 Task: Create List Commercial Rentals in Board Newsletter Best Practices to Workspace Customer Relationship Management. Create List Milestones in Board Product Beta Testing to Workspace Customer Relationship Management. Create List Real Estate Marketing in Board Sales Operations to Workspace Customer Relationship Management
Action: Mouse moved to (54, 292)
Screenshot: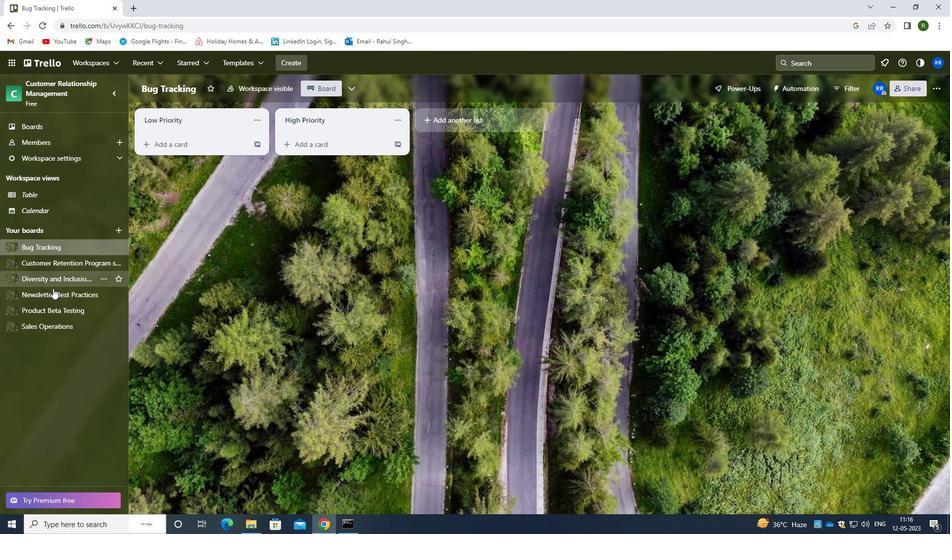 
Action: Mouse pressed left at (54, 292)
Screenshot: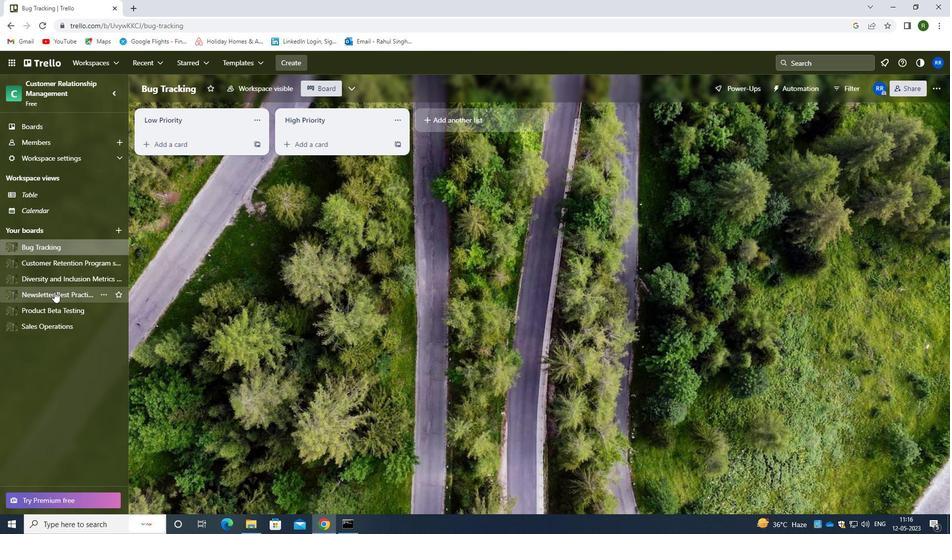 
Action: Mouse moved to (304, 121)
Screenshot: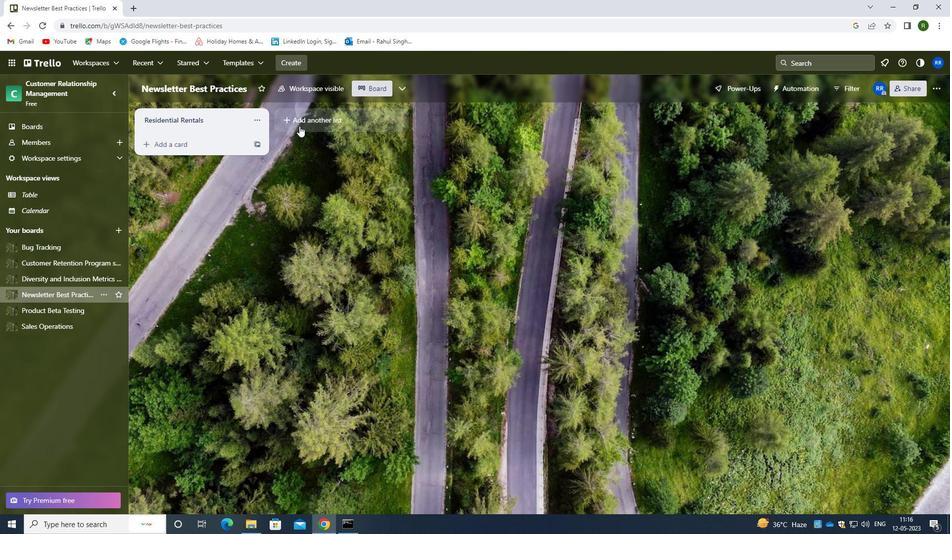 
Action: Mouse pressed left at (304, 121)
Screenshot: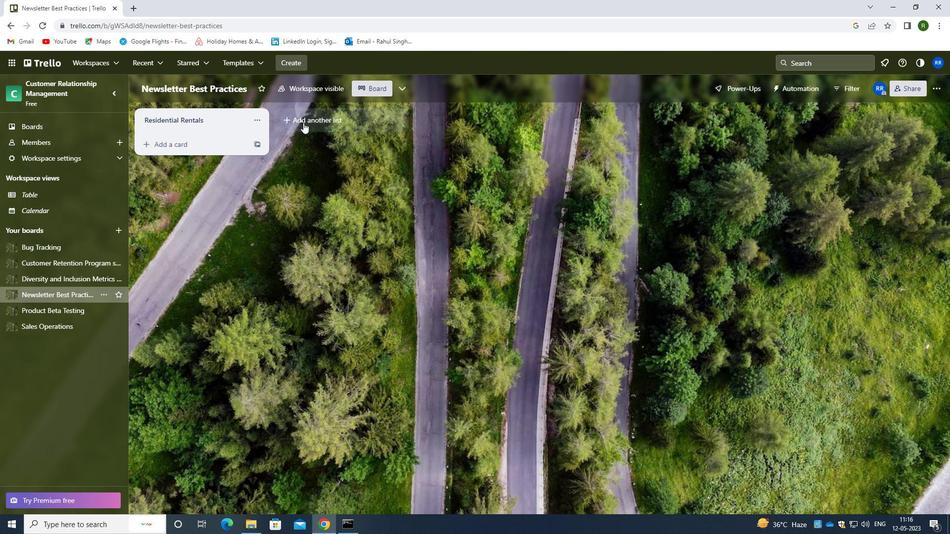 
Action: Mouse moved to (319, 117)
Screenshot: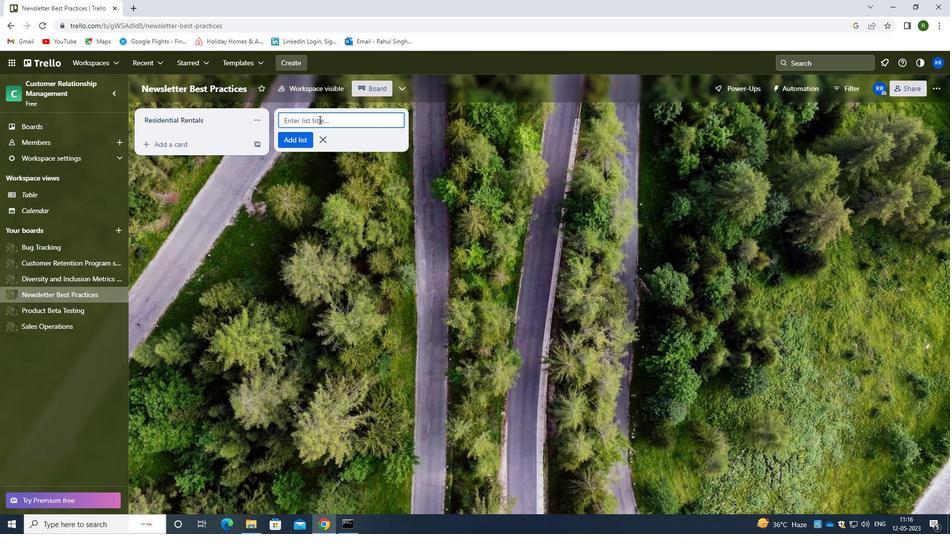 
Action: Key pressed <Key.caps_lock>c<Key.caps_lock>ommercial<Key.space>
Screenshot: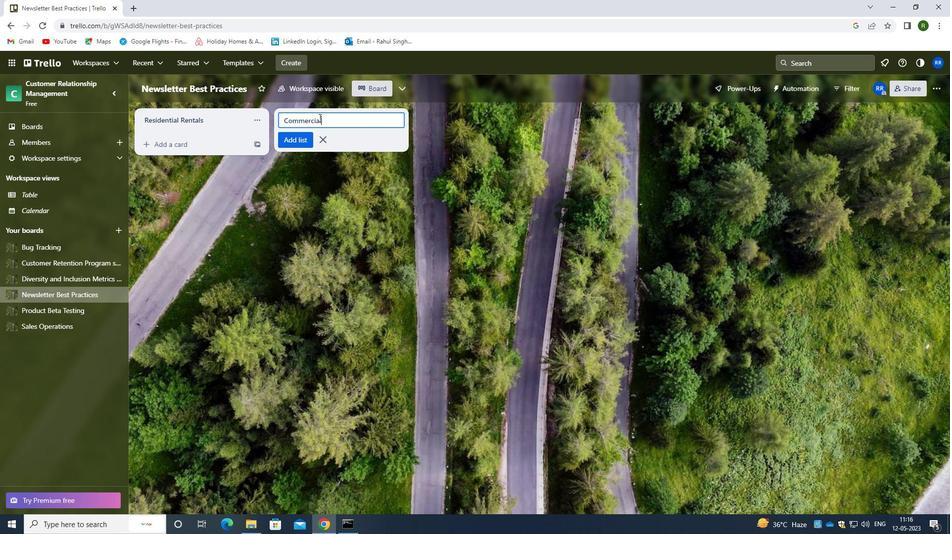 
Action: Mouse moved to (319, 117)
Screenshot: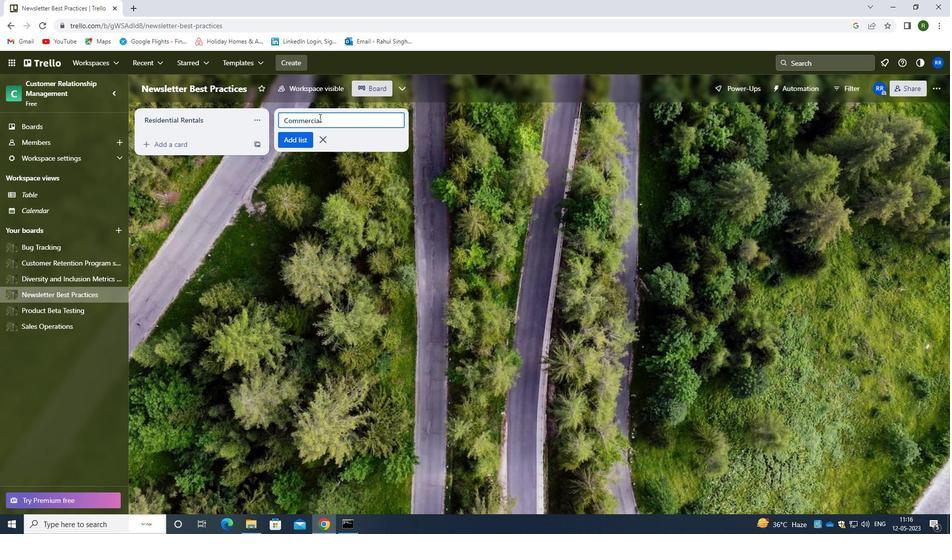 
Action: Key pressed <Key.caps_lock>r<Key.caps_lock>ena<Key.backspace>tals
Screenshot: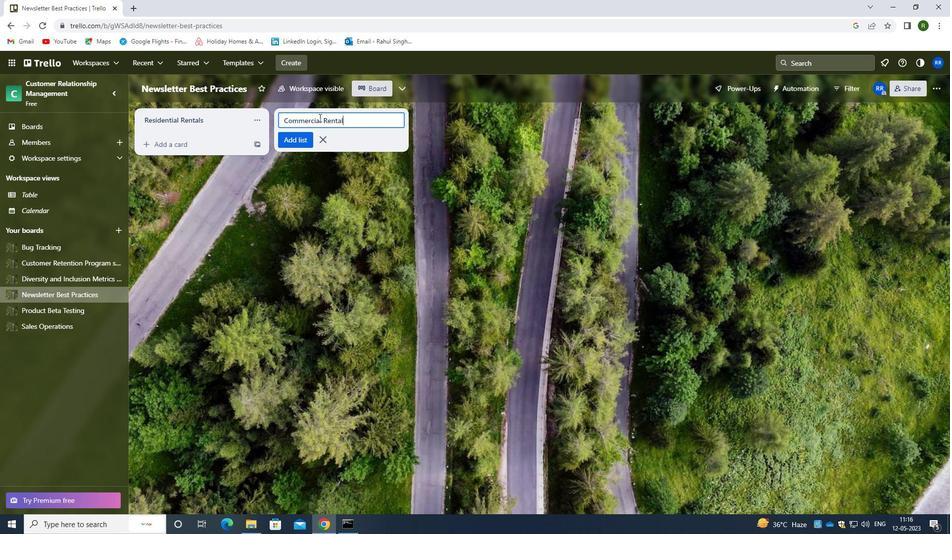 
Action: Mouse moved to (302, 138)
Screenshot: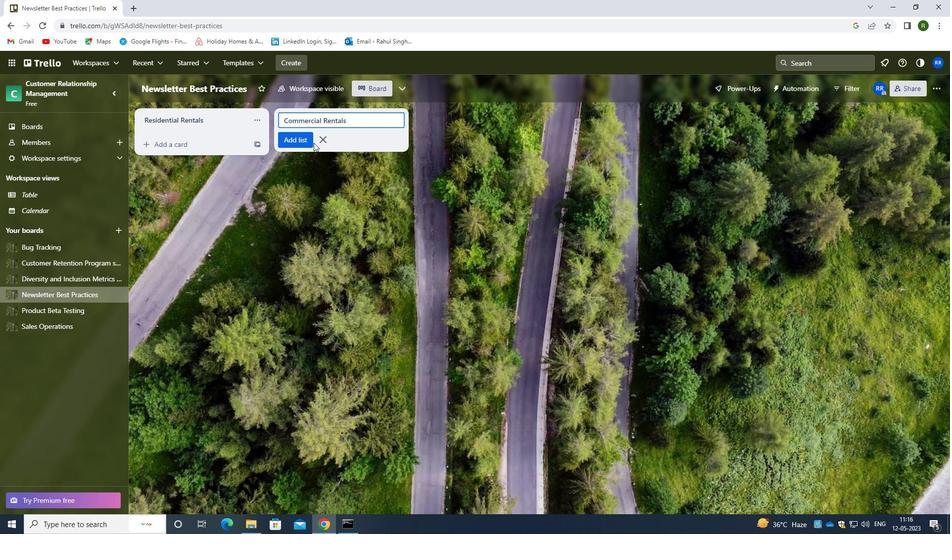 
Action: Mouse pressed left at (302, 138)
Screenshot: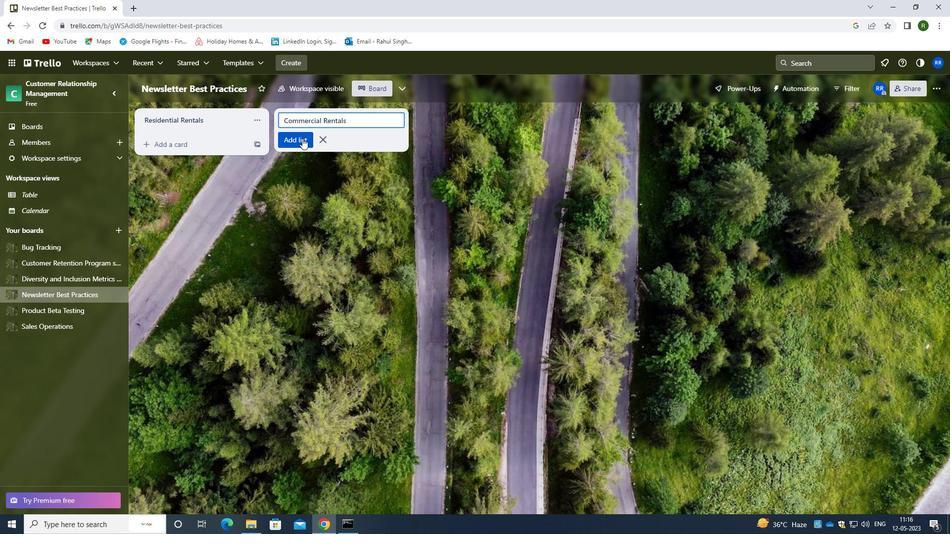 
Action: Mouse moved to (73, 315)
Screenshot: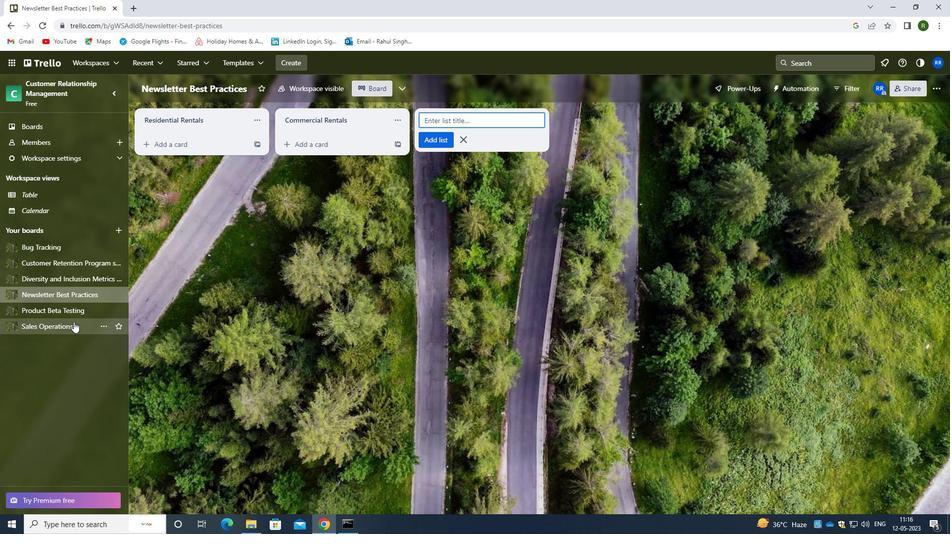 
Action: Mouse pressed left at (73, 315)
Screenshot: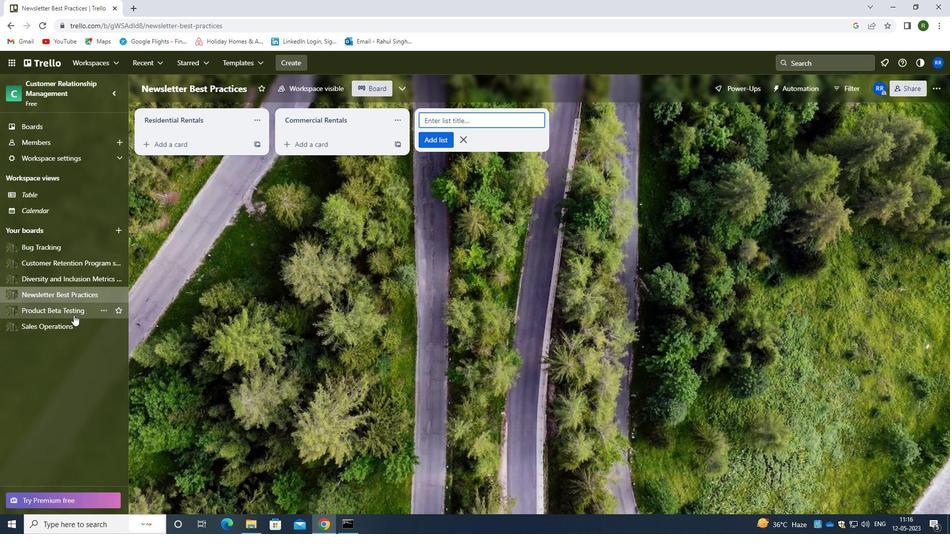 
Action: Mouse moved to (351, 121)
Screenshot: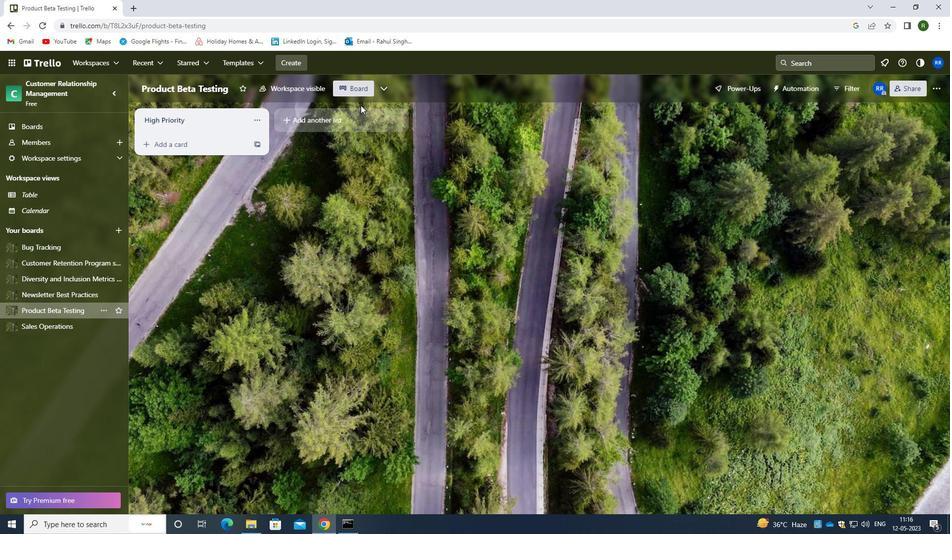 
Action: Mouse pressed left at (351, 121)
Screenshot: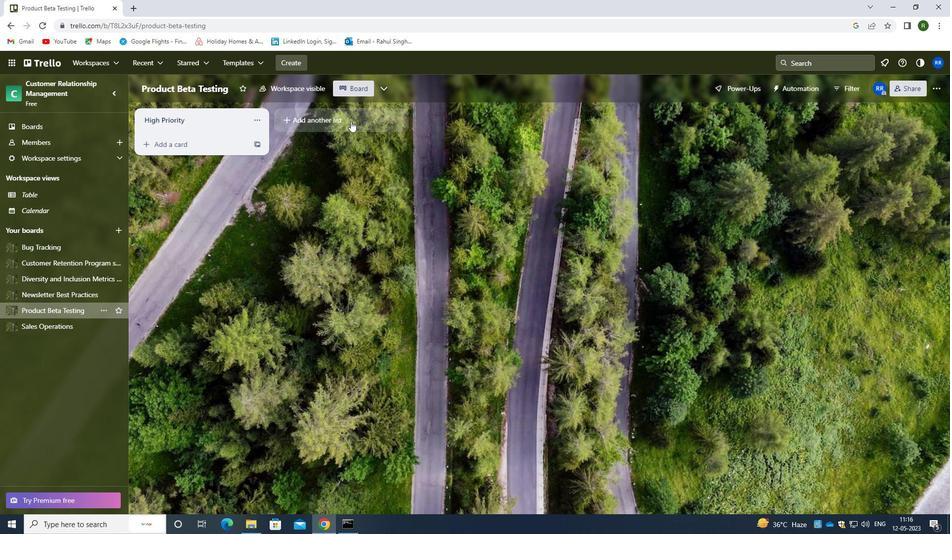 
Action: Mouse moved to (434, 139)
Screenshot: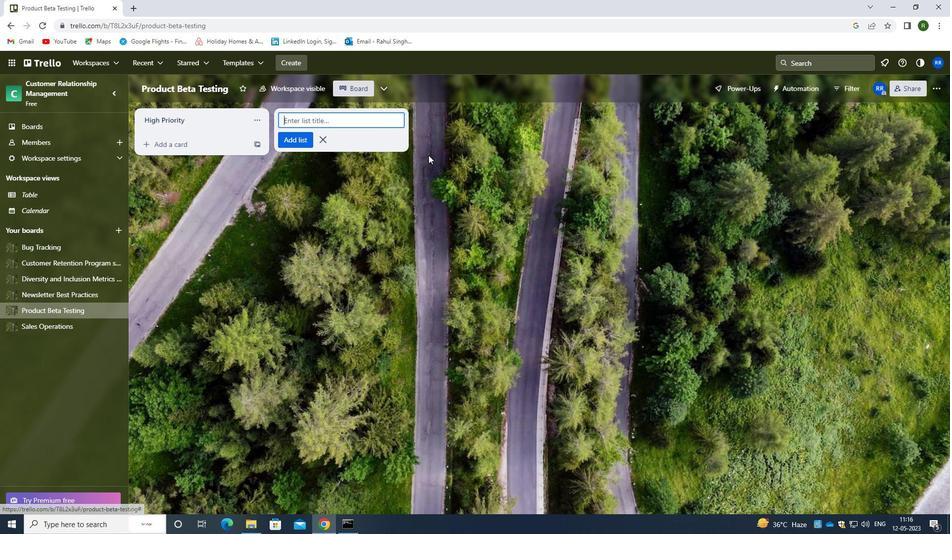 
Action: Key pressed <Key.shift>MILESTONE
Screenshot: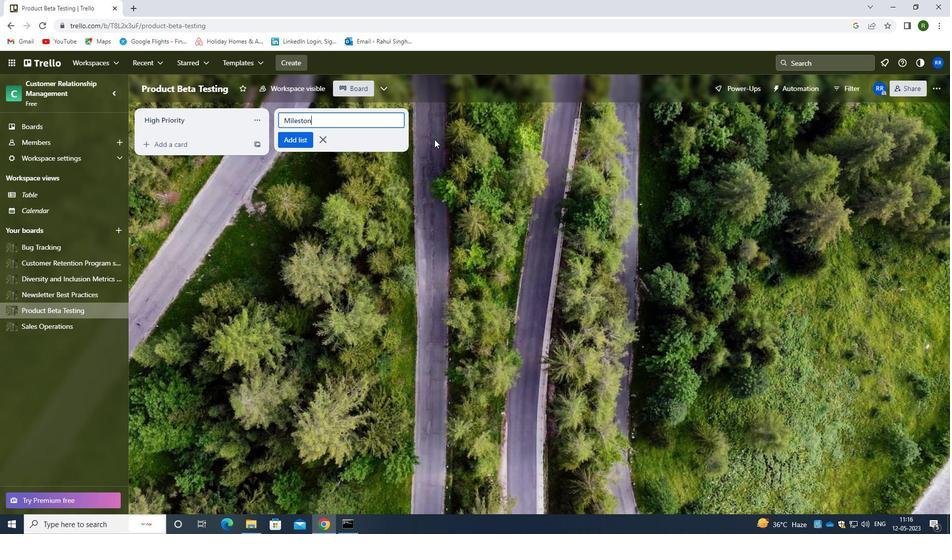 
Action: Mouse moved to (307, 138)
Screenshot: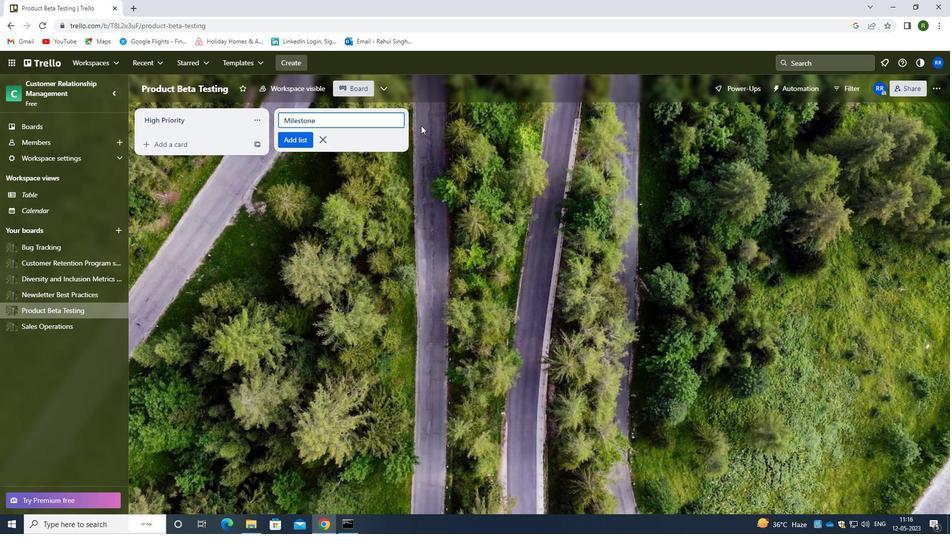 
Action: Mouse pressed left at (307, 138)
Screenshot: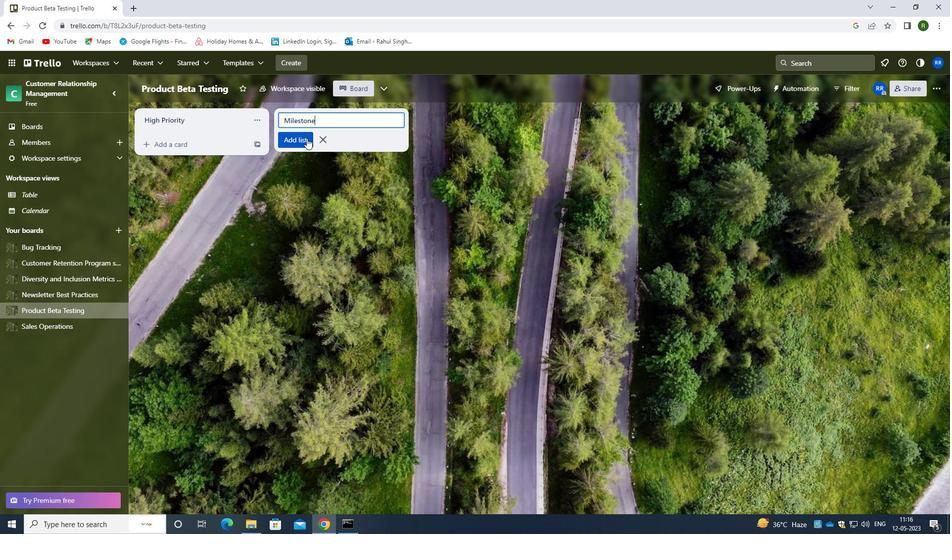 
Action: Mouse moved to (67, 321)
Screenshot: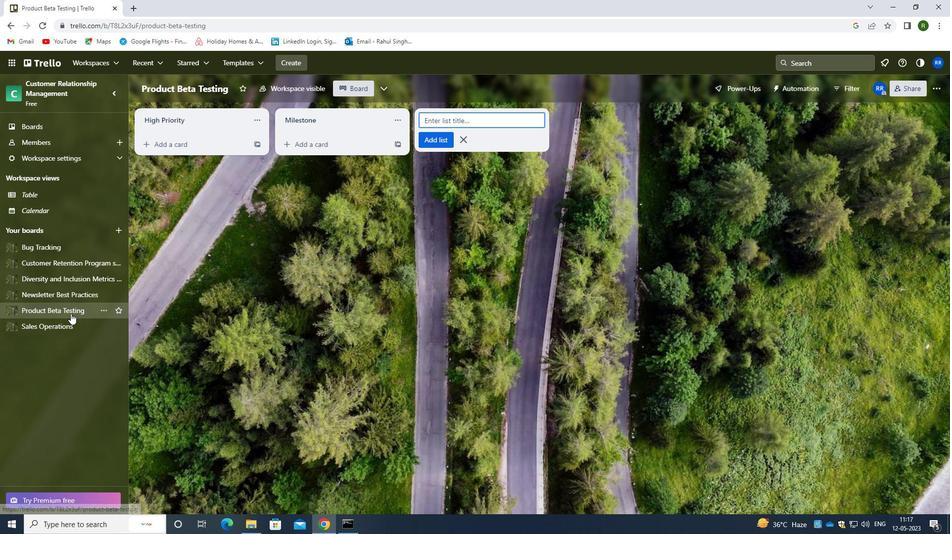 
Action: Mouse pressed left at (67, 321)
Screenshot: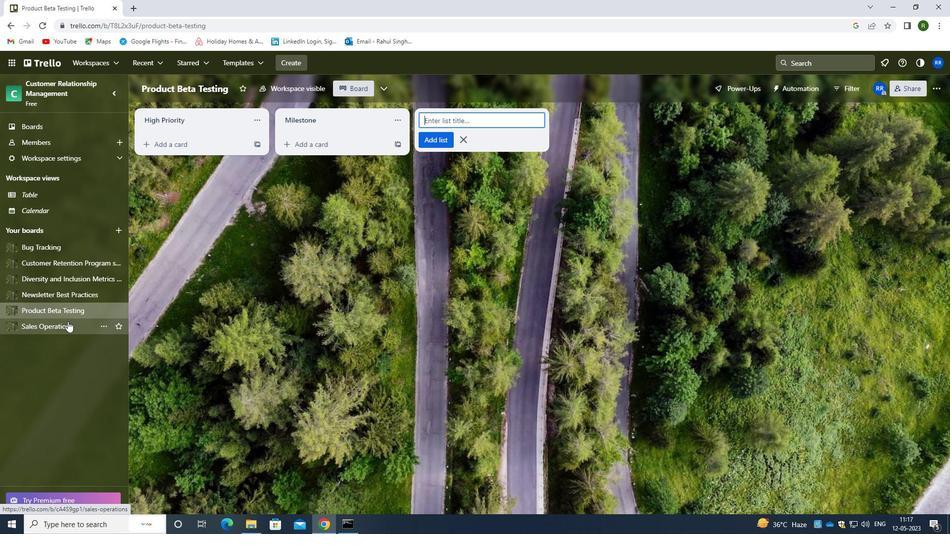
Action: Mouse moved to (436, 116)
Screenshot: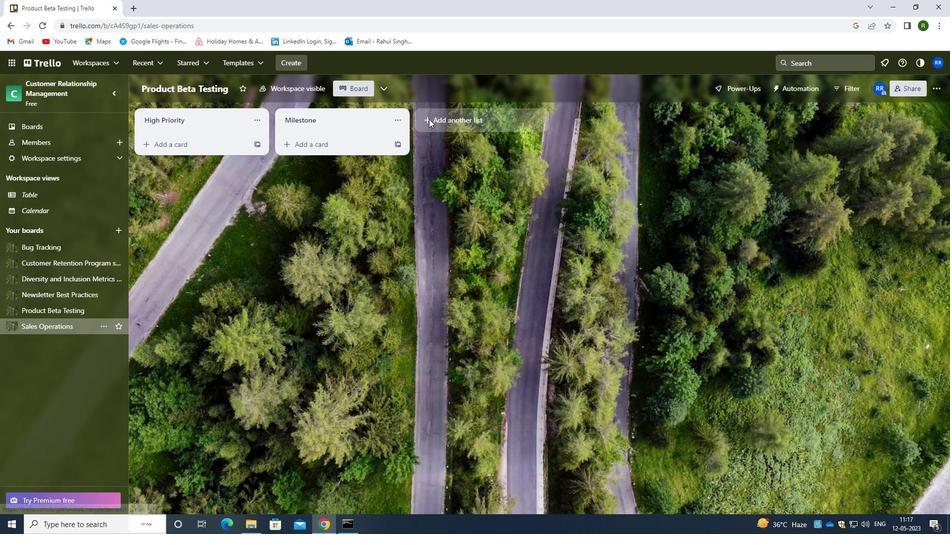 
Action: Mouse pressed left at (436, 116)
Screenshot: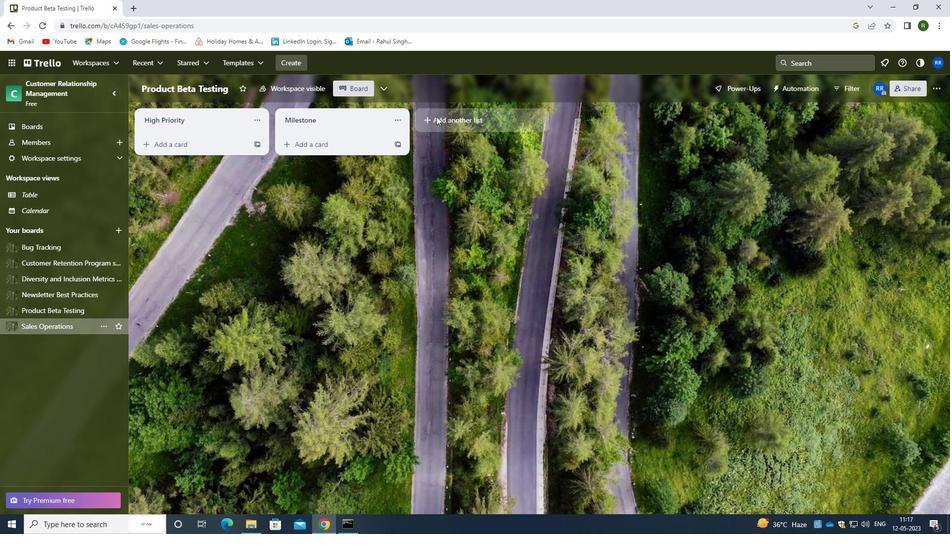 
Action: Mouse moved to (305, 118)
Screenshot: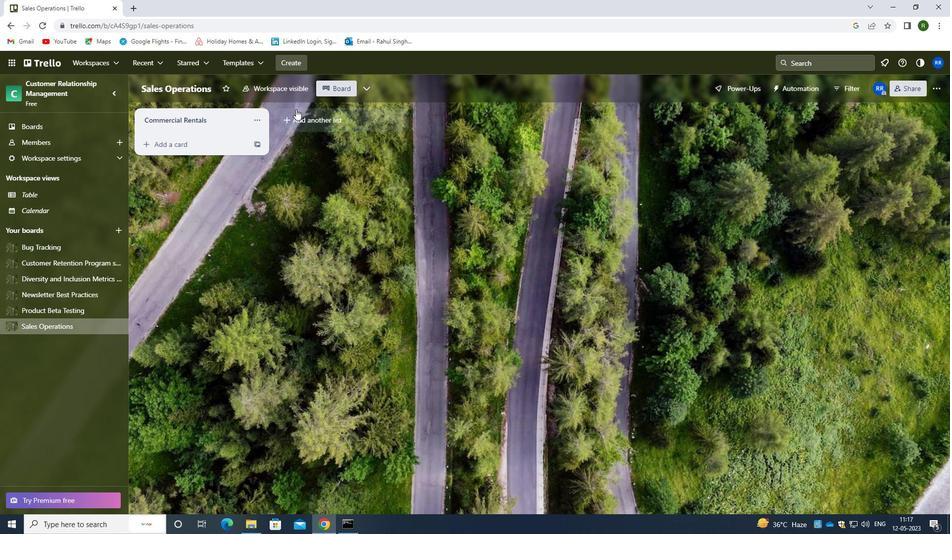 
Action: Mouse pressed left at (305, 118)
Screenshot: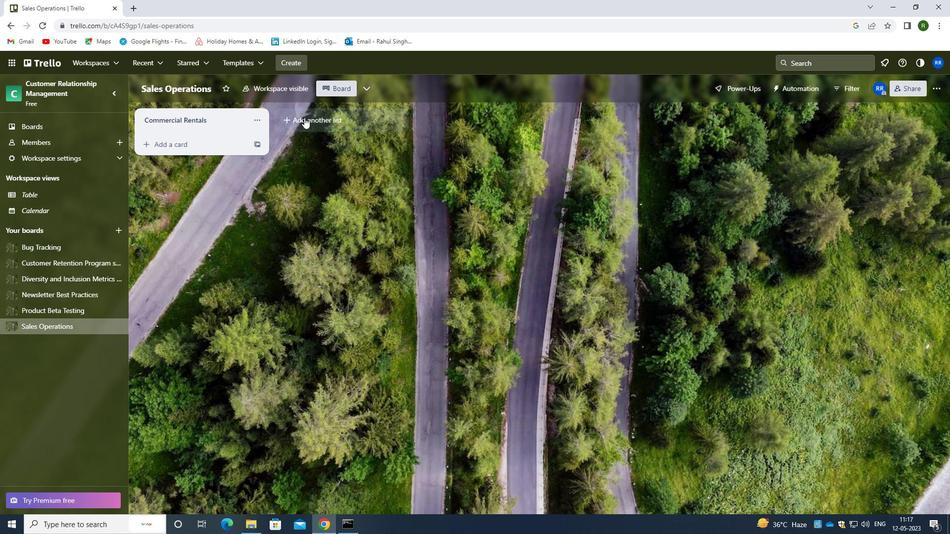 
Action: Mouse moved to (314, 115)
Screenshot: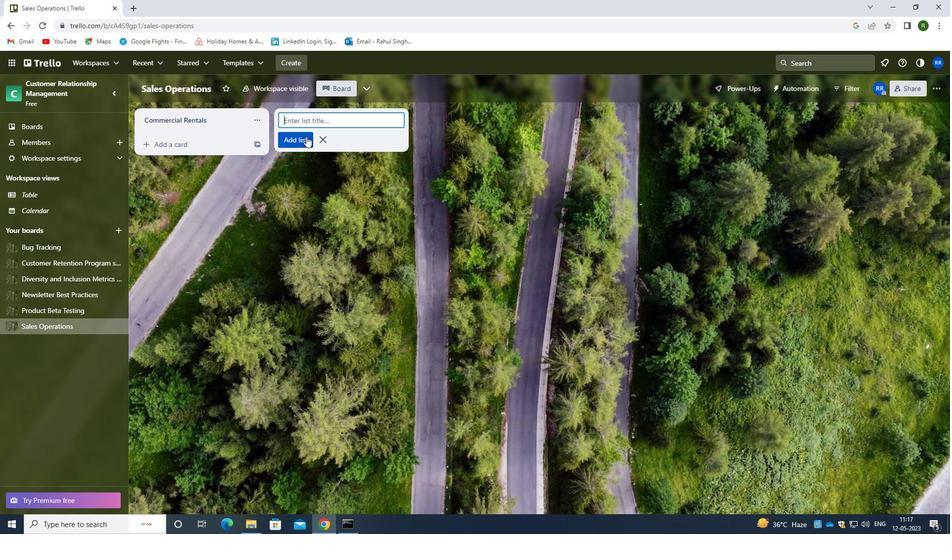 
Action: Mouse pressed left at (314, 115)
Screenshot: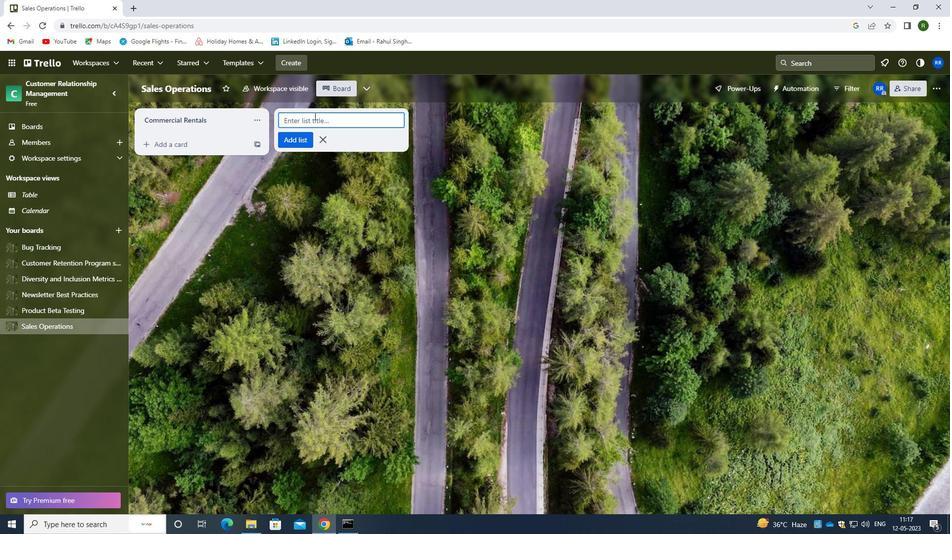 
Action: Key pressed <Key.shift><Key.shift><Key.shift><Key.shift><Key.shift><Key.shift><Key.shift><Key.shift><Key.shift><Key.shift><Key.shift><Key.shift><Key.shift><Key.shift><Key.shift><Key.shift><Key.shift><Key.shift><Key.shift><Key.shift><Key.shift><Key.shift><Key.shift><Key.shift><Key.shift><Key.shift><Key.shift><Key.shift><Key.shift><Key.shift><Key.shift><Key.shift><Key.shift><Key.shift><Key.shift><Key.shift><Key.shift><Key.shift><Key.shift><Key.shift><Key.shift><Key.shift><Key.shift><Key.shift><Key.shift><Key.shift><Key.shift><Key.shift><Key.shift><Key.shift><Key.shift><Key.shift><Key.shift><Key.shift><Key.shift><Key.shift><Key.shift><Key.shift><Key.shift><Key.shift><Key.shift><Key.shift><Key.shift><Key.shift><Key.shift><Key.shift><Key.shift><Key.shift><Key.shift><Key.shift><Key.shift><Key.shift><Key.shift><Key.shift><Key.shift><Key.shift><Key.shift><Key.shift><Key.shift><Key.shift><Key.shift><Key.shift><Key.shift><Key.shift><Key.shift><Key.shift><Key.shift><Key.shift><Key.shift><Key.shift><Key.shift><Key.shift><Key.shift><Key.shift><Key.shift><Key.shift><Key.shift><Key.shift><Key.shift><Key.shift><Key.shift><Key.shift><Key.shift><Key.shift><Key.shift><Key.shift><Key.shift><Key.shift>REAL<Key.space><Key.shift>ESTATE<Key.space><Key.shift><Key.shift><Key.shift><Key.shift><Key.shift><Key.shift><Key.shift><Key.shift><Key.shift><Key.shift><Key.shift><Key.shift><Key.shift><Key.shift><Key.shift><Key.shift><Key.shift><Key.shift><Key.shift><Key.shift><Key.shift><Key.shift><Key.shift><Key.shift><Key.shift><Key.shift><Key.shift><Key.shift><Key.shift><Key.shift><Key.shift><Key.shift><Key.shift><Key.shift><Key.shift><Key.shift><Key.shift><Key.shift><Key.shift><Key.shift><Key.shift><Key.shift><Key.shift><Key.shift><Key.shift><Key.shift><Key.shift><Key.shift><Key.shift><Key.shift><Key.shift><Key.shift><Key.shift><Key.shift><Key.shift><Key.shift><Key.shift><Key.shift>MARKETTING
Screenshot: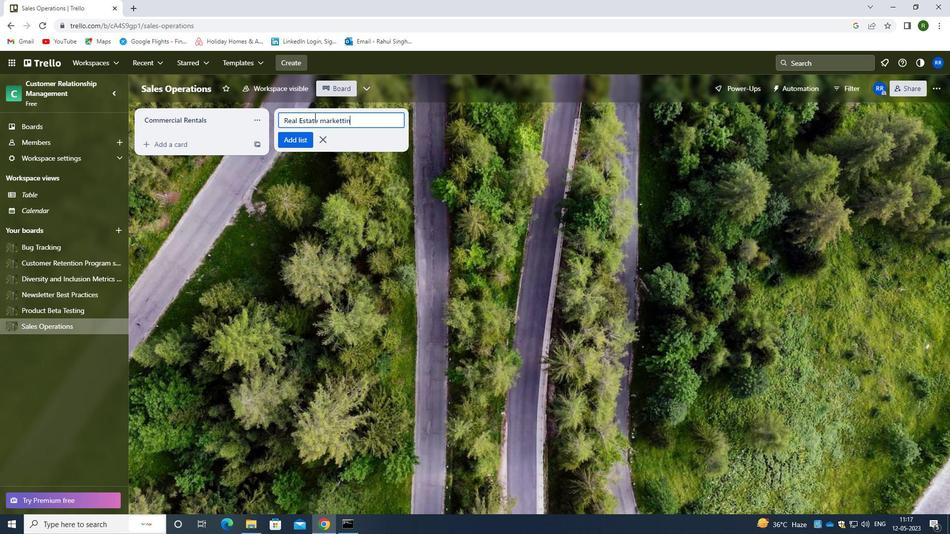 
Action: Mouse moved to (334, 137)
Screenshot: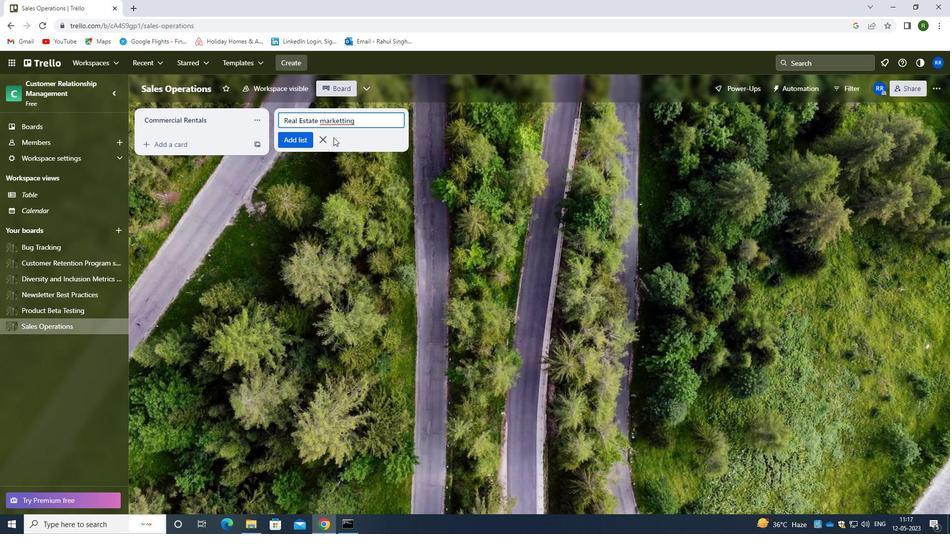 
Action: Key pressed <Key.backspace><Key.backspace><Key.backspace><Key.backspace>ING
Screenshot: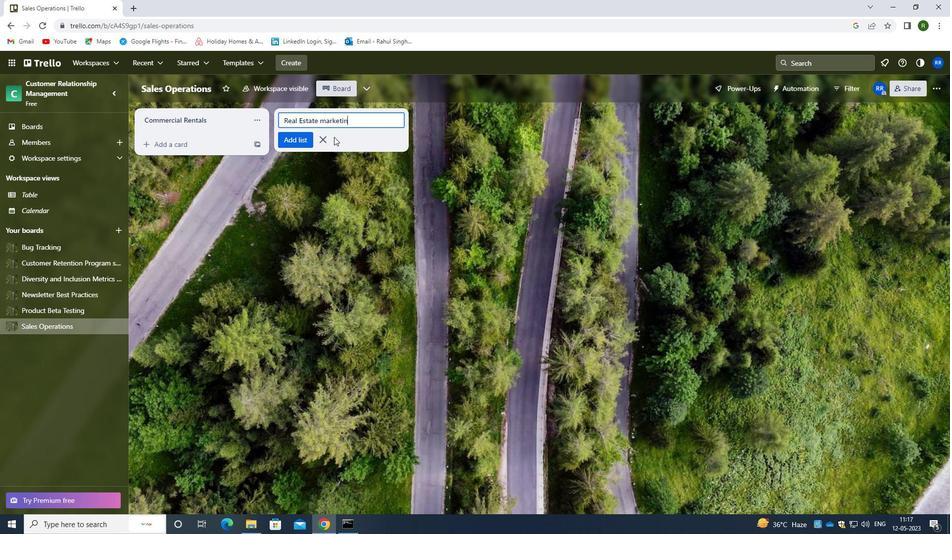 
Action: Mouse moved to (289, 139)
Screenshot: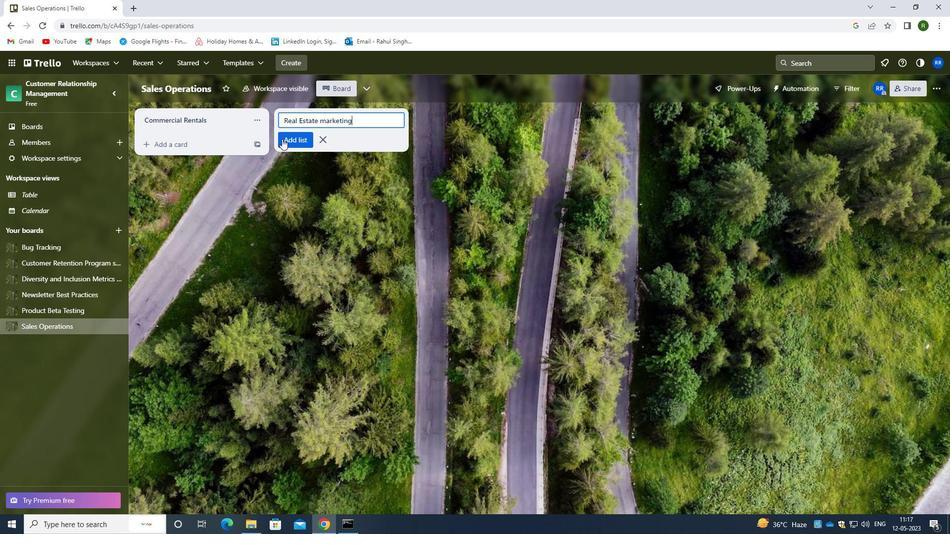 
Action: Mouse pressed left at (289, 139)
Screenshot: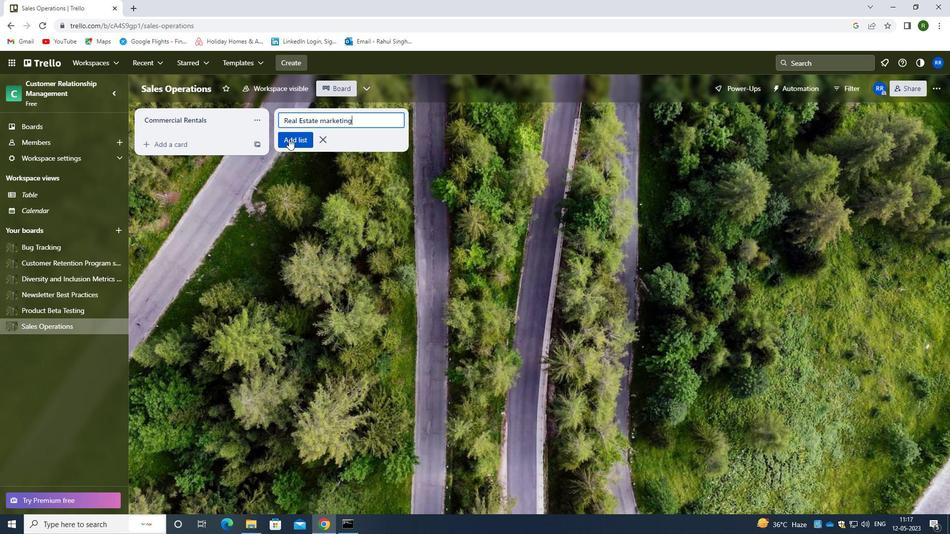 
Action: Mouse moved to (319, 221)
Screenshot: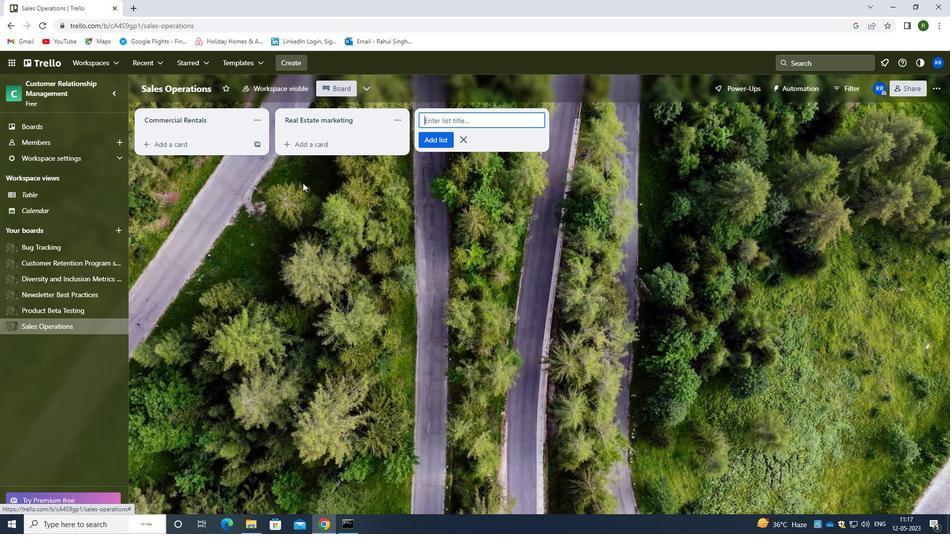 
Action: Mouse pressed left at (319, 221)
Screenshot: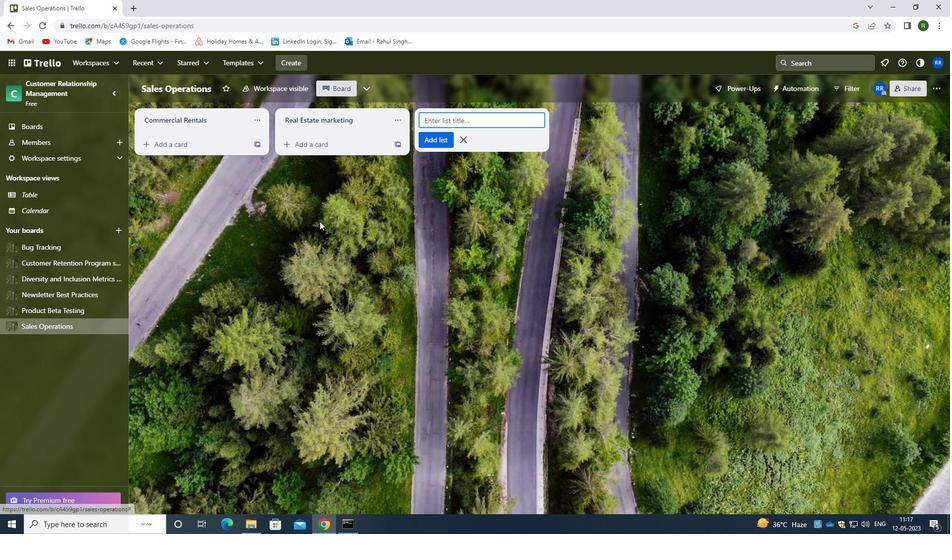 
Action: Mouse moved to (317, 221)
Screenshot: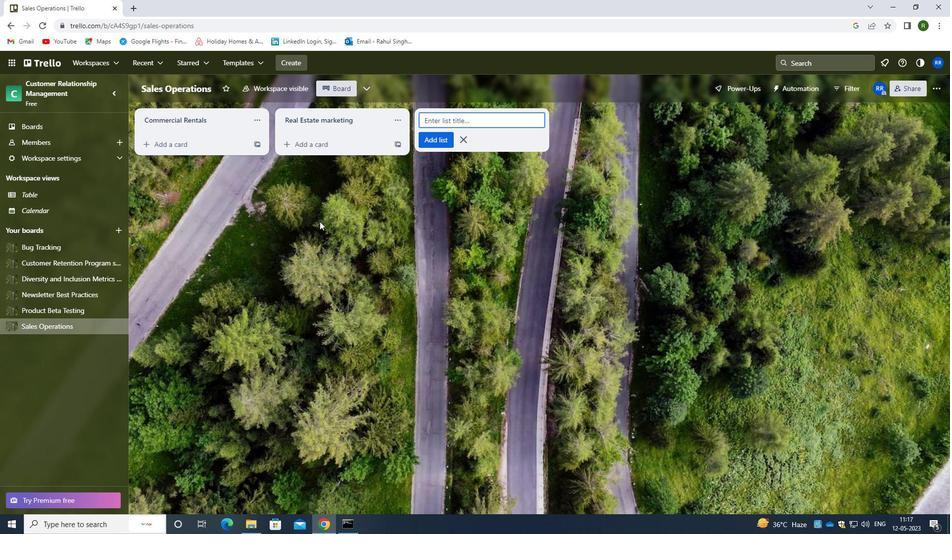 
